 Task: Create a new spreadsheet using the template "Work: Website Traffic Dashboard by Supermetrics".
Action: Mouse moved to (42, 93)
Screenshot: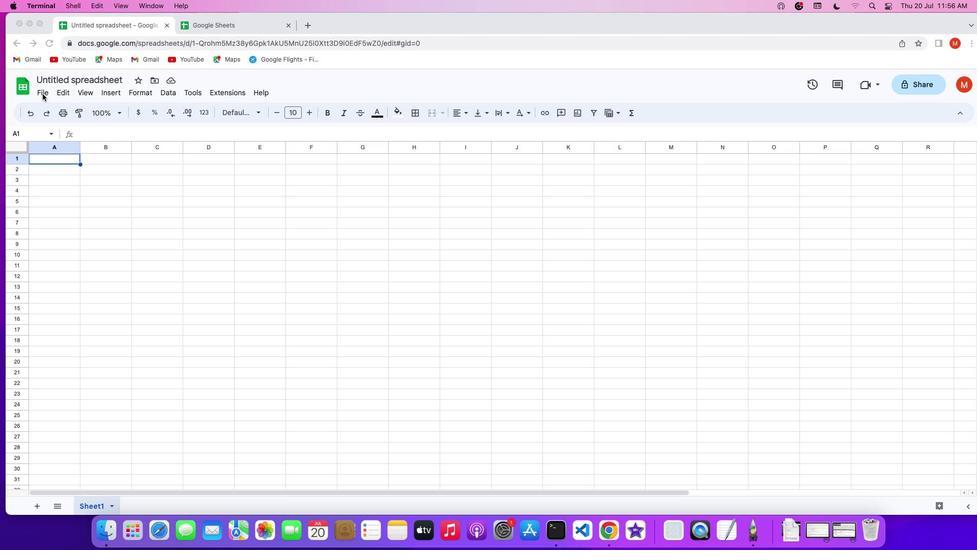 
Action: Mouse pressed left at (42, 93)
Screenshot: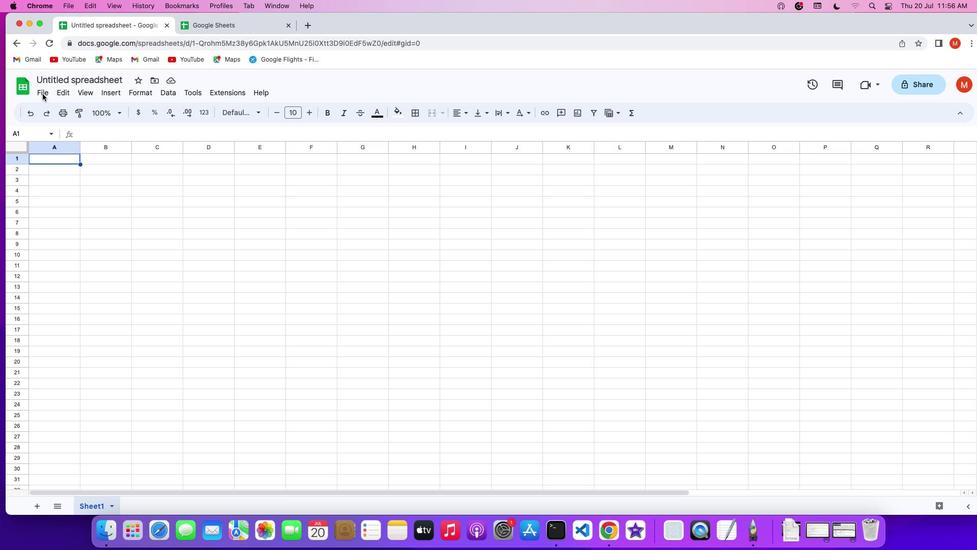 
Action: Mouse pressed left at (42, 93)
Screenshot: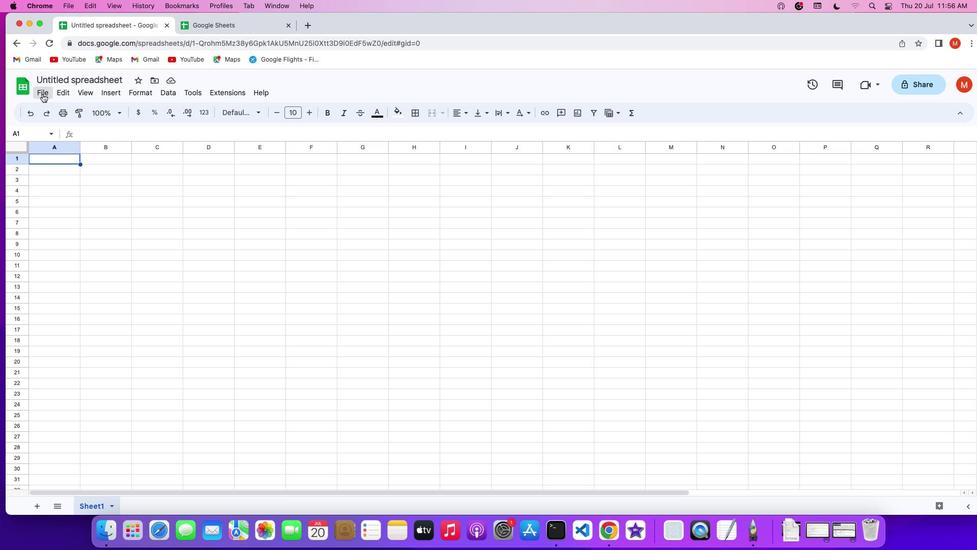 
Action: Mouse pressed left at (42, 93)
Screenshot: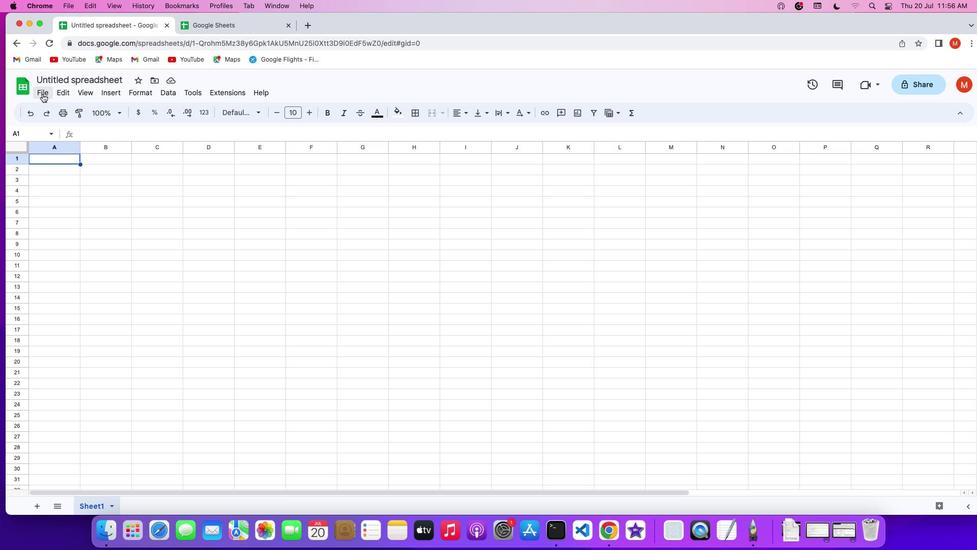
Action: Mouse moved to (70, 108)
Screenshot: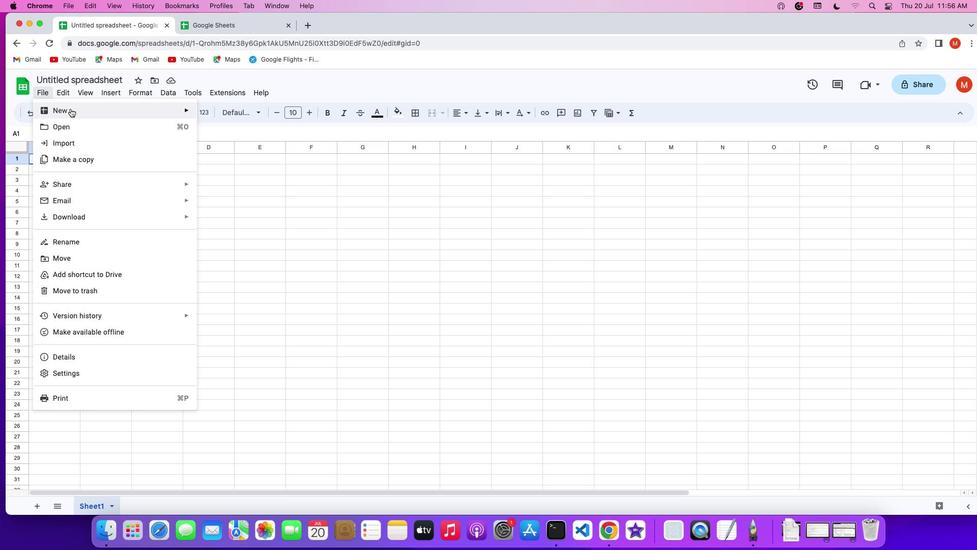 
Action: Mouse pressed left at (70, 108)
Screenshot: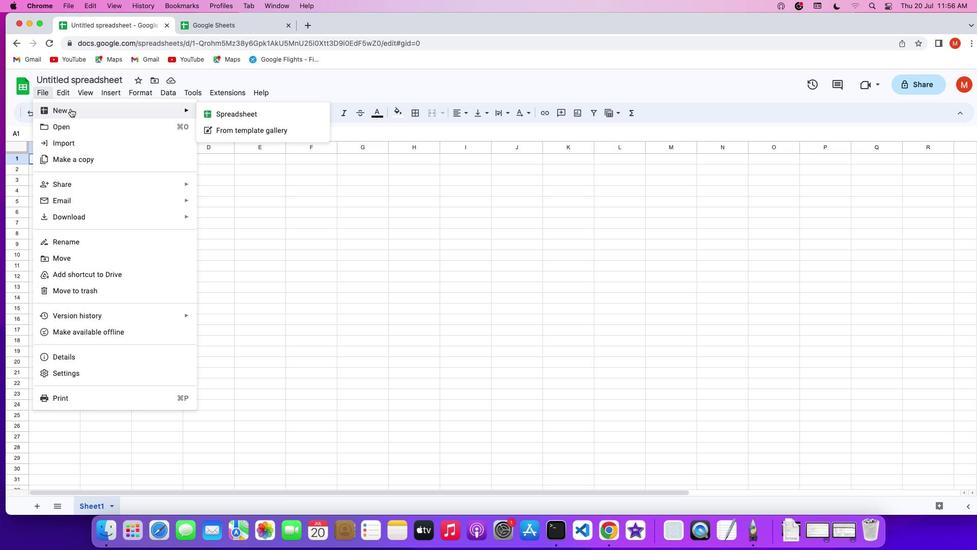 
Action: Mouse moved to (229, 131)
Screenshot: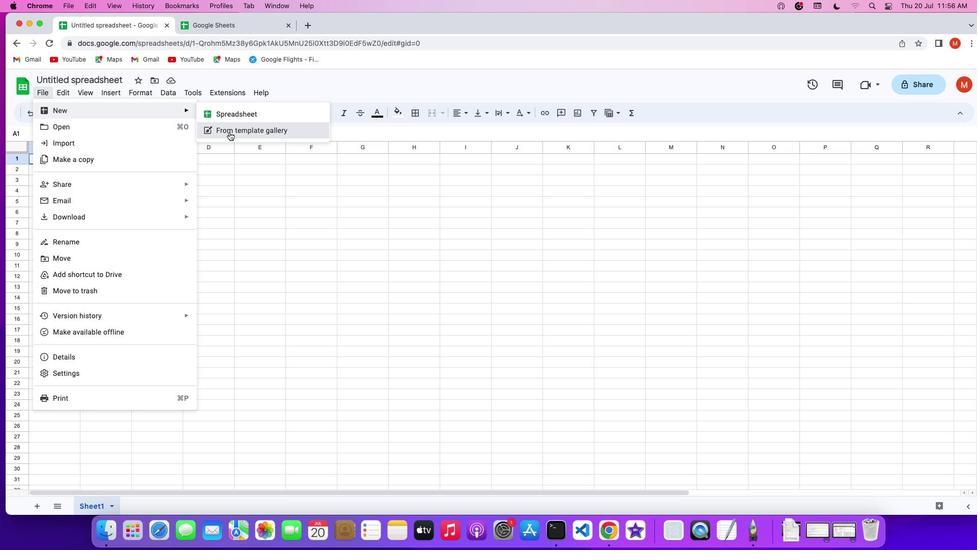 
Action: Mouse pressed left at (229, 131)
Screenshot: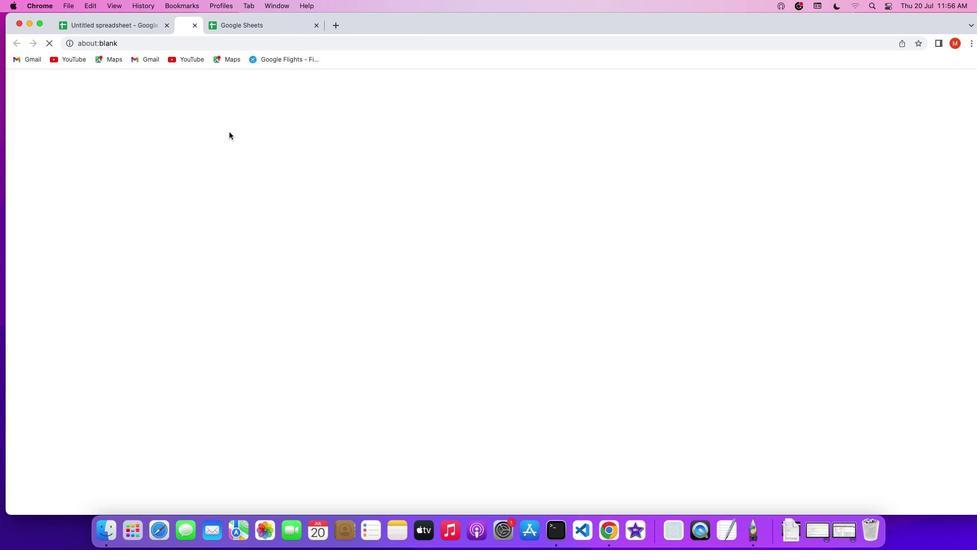 
Action: Mouse moved to (362, 278)
Screenshot: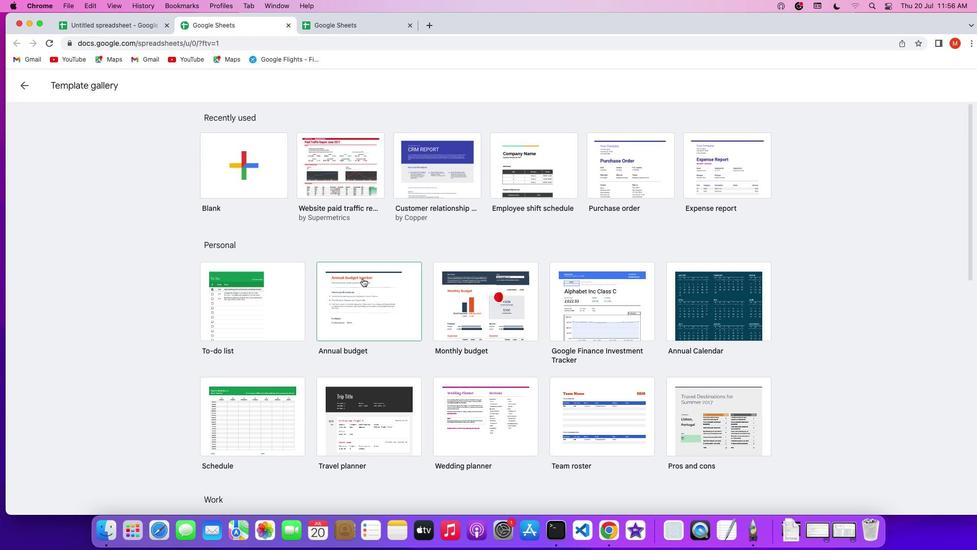 
Action: Mouse scrolled (362, 278) with delta (0, 0)
Screenshot: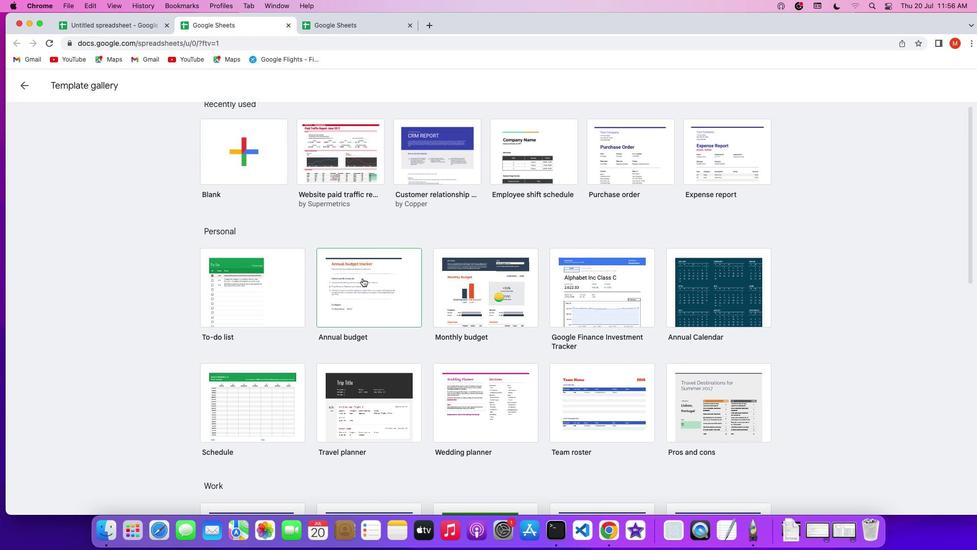 
Action: Mouse scrolled (362, 278) with delta (0, 0)
Screenshot: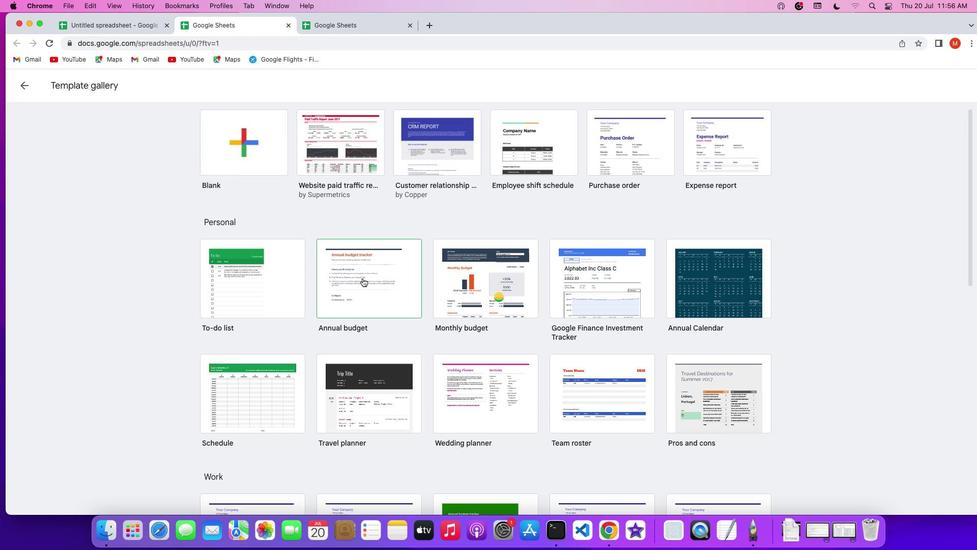 
Action: Mouse scrolled (362, 278) with delta (0, -1)
Screenshot: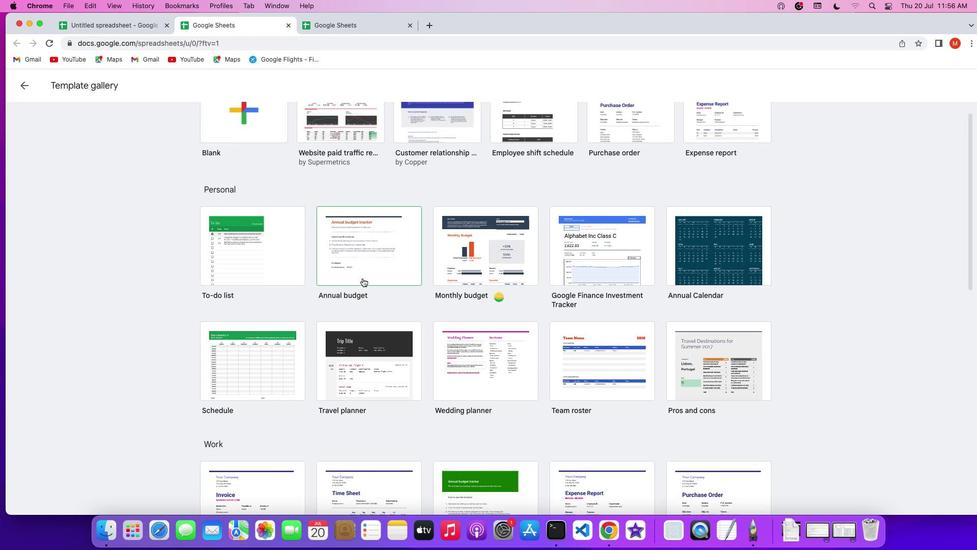 
Action: Mouse scrolled (362, 278) with delta (0, -2)
Screenshot: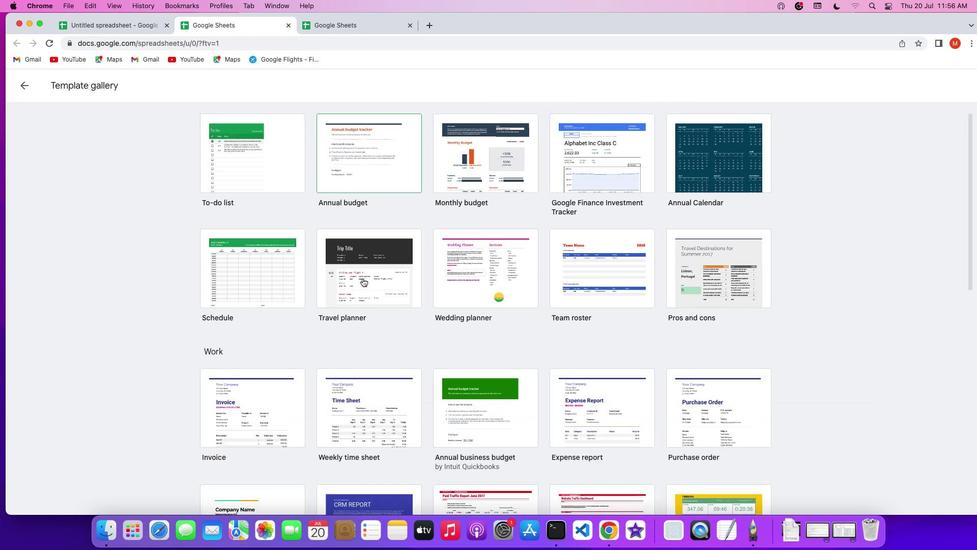 
Action: Mouse scrolled (362, 278) with delta (0, -1)
Screenshot: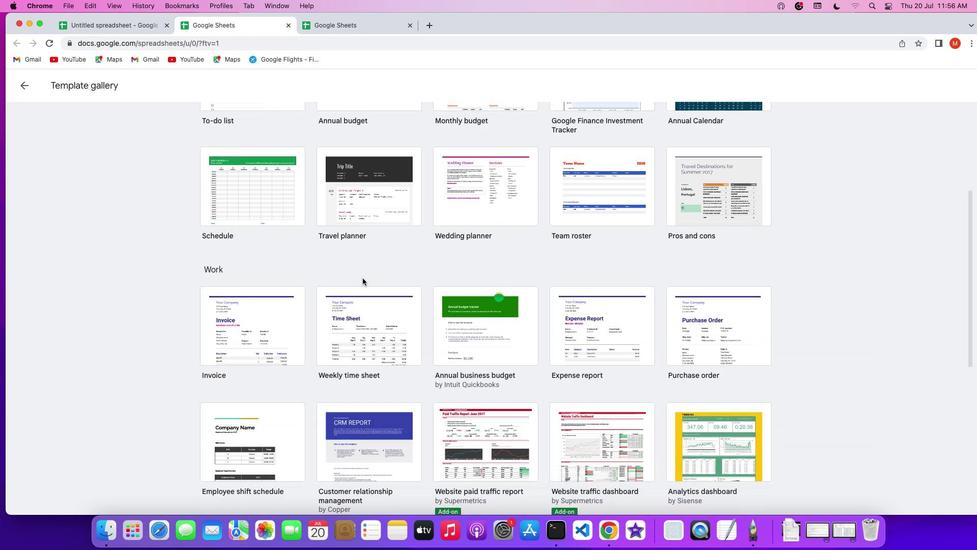 
Action: Mouse scrolled (362, 278) with delta (0, 0)
Screenshot: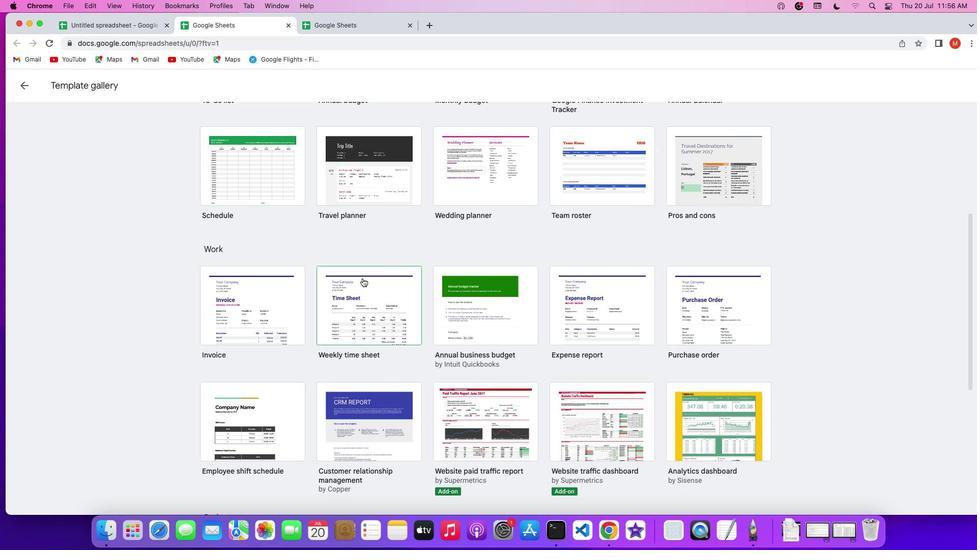 
Action: Mouse scrolled (362, 278) with delta (0, 0)
Screenshot: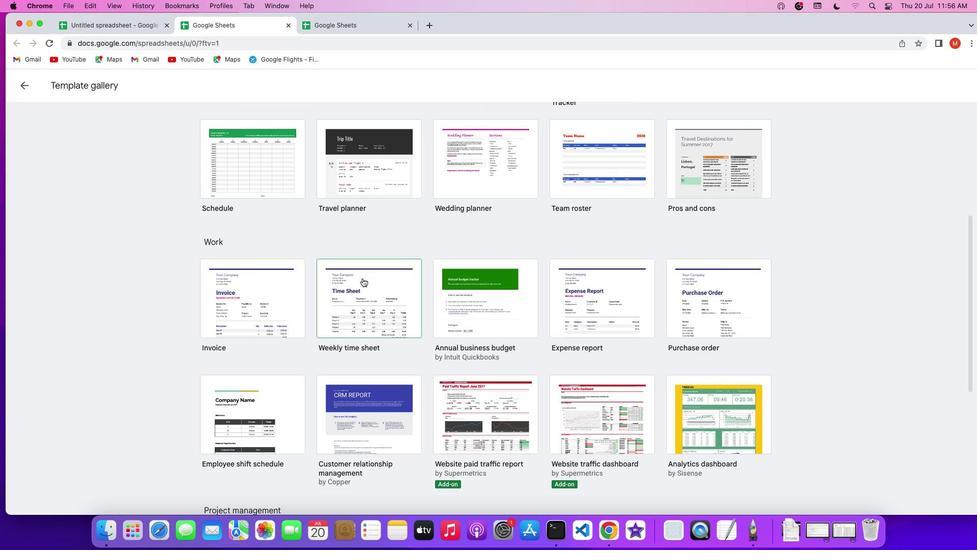 
Action: Mouse scrolled (362, 278) with delta (0, 0)
Screenshot: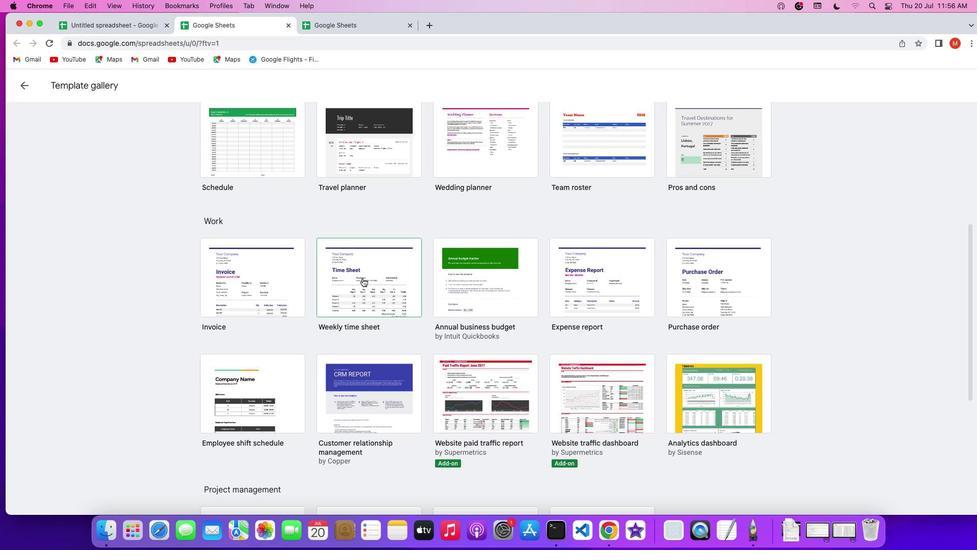 
Action: Mouse scrolled (362, 278) with delta (0, 0)
Screenshot: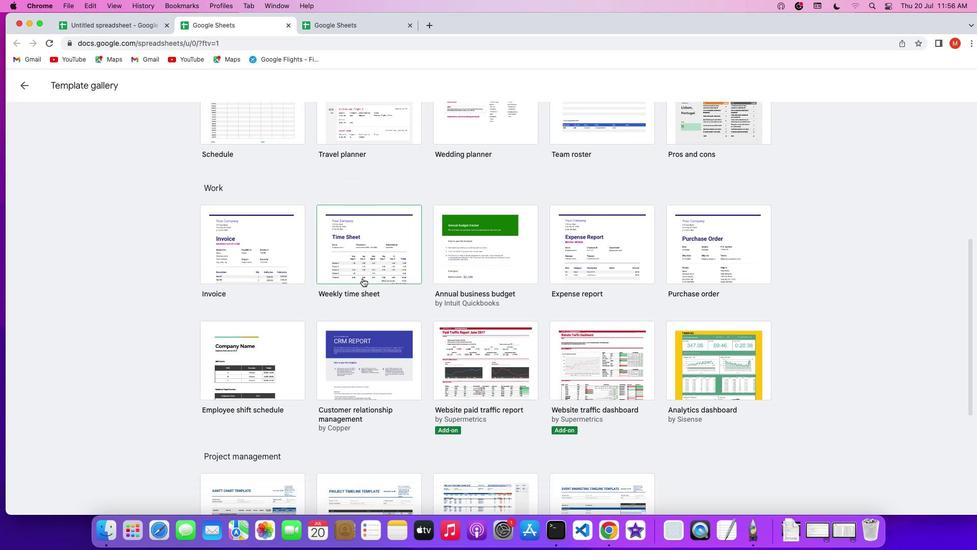 
Action: Mouse moved to (596, 337)
Screenshot: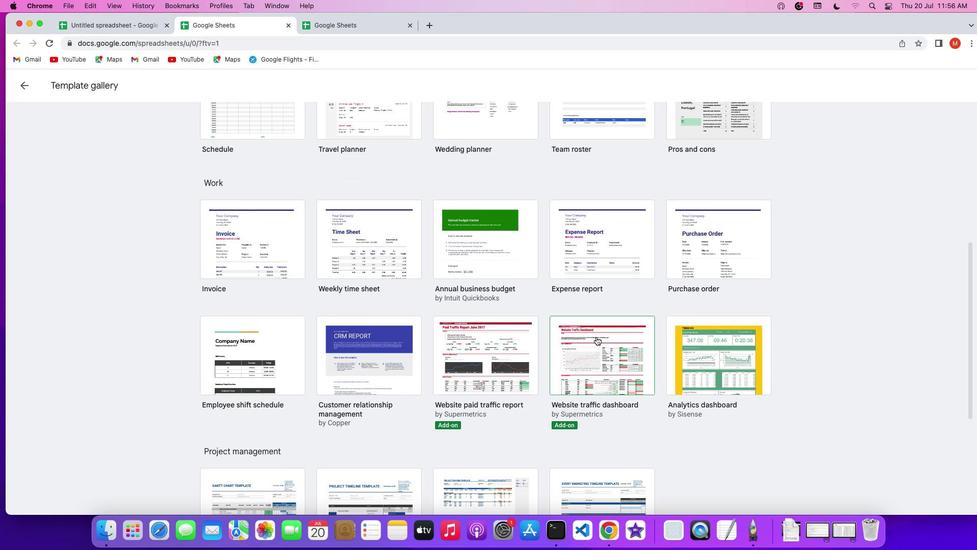 
Action: Mouse pressed left at (596, 337)
Screenshot: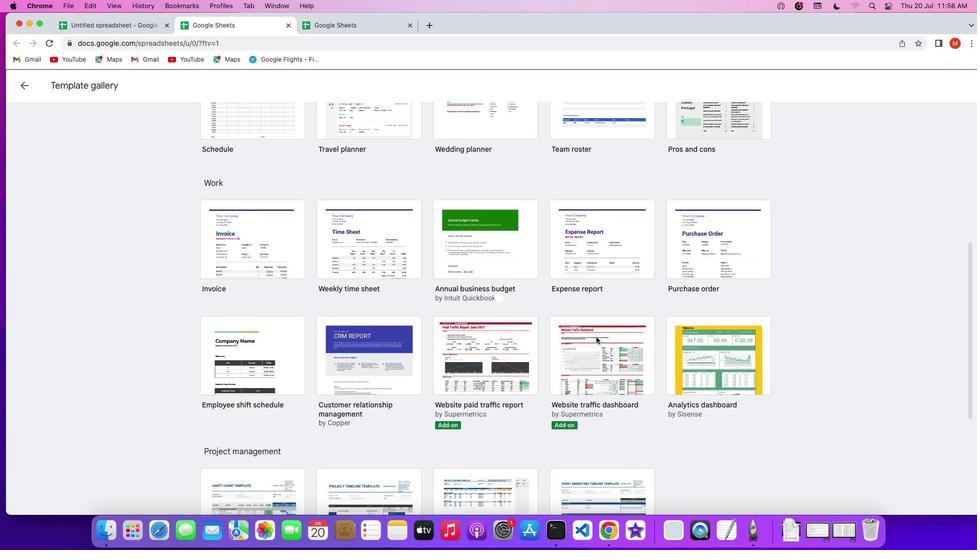 
Action: Mouse pressed left at (596, 337)
Screenshot: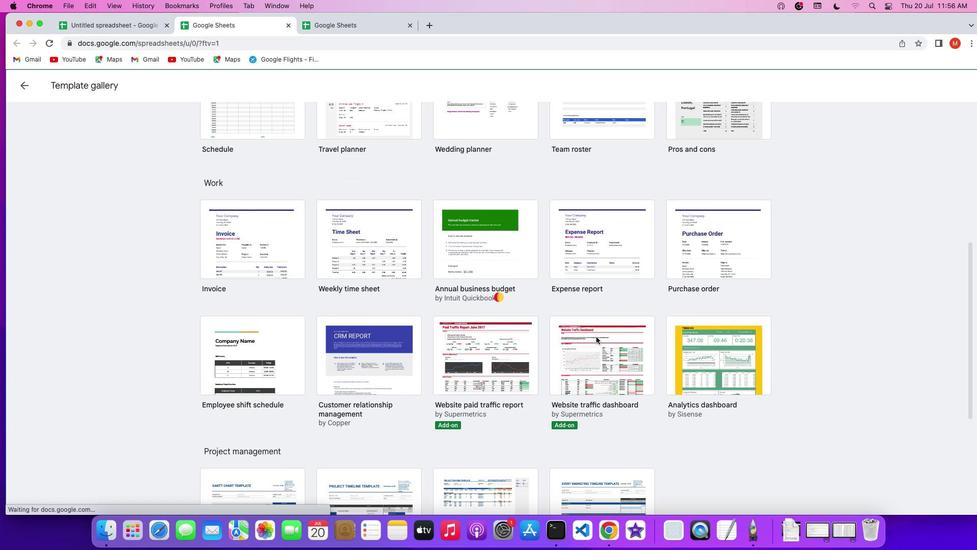 
Action: Mouse moved to (598, 337)
Screenshot: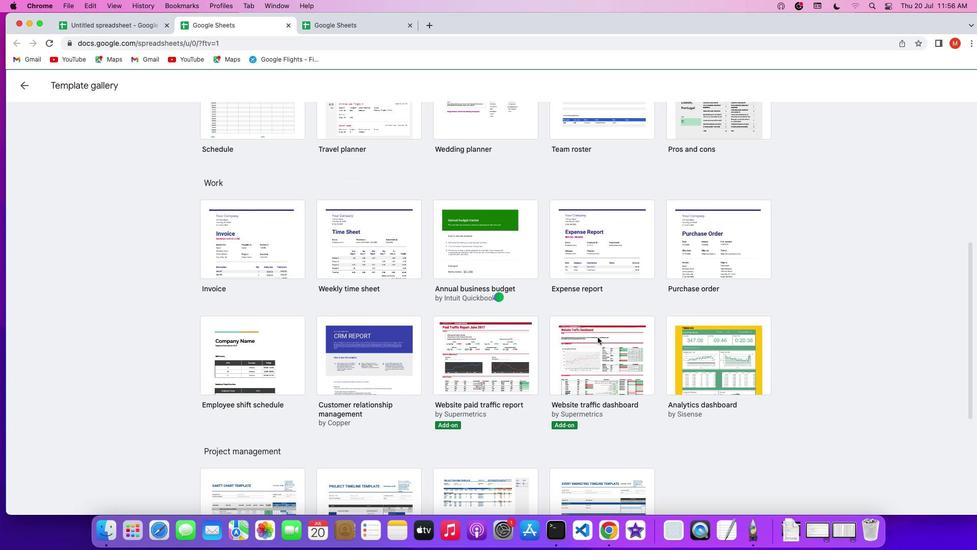 
